 Task: Log work in the project WorldView for the issue 'Develop a new tool for automated testing of webhooks and APIs' spent time as '3w 4d 3h 29m' and remaining time as '4w 1d 14h 17m' and move to top of backlog. Now add the issue to the epic 'Cloud Security Compliance'.
Action: Mouse moved to (93, 155)
Screenshot: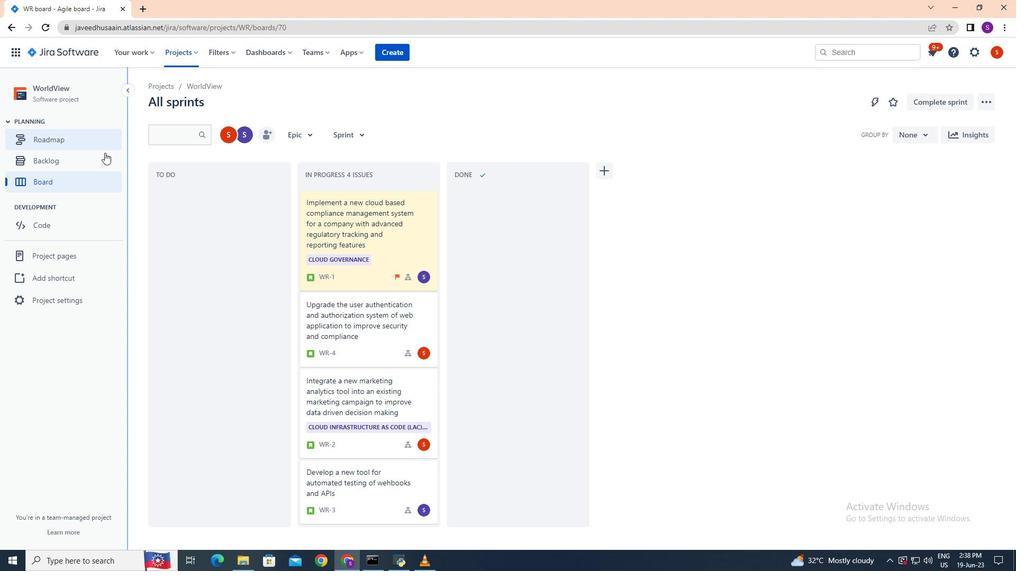 
Action: Mouse pressed left at (93, 155)
Screenshot: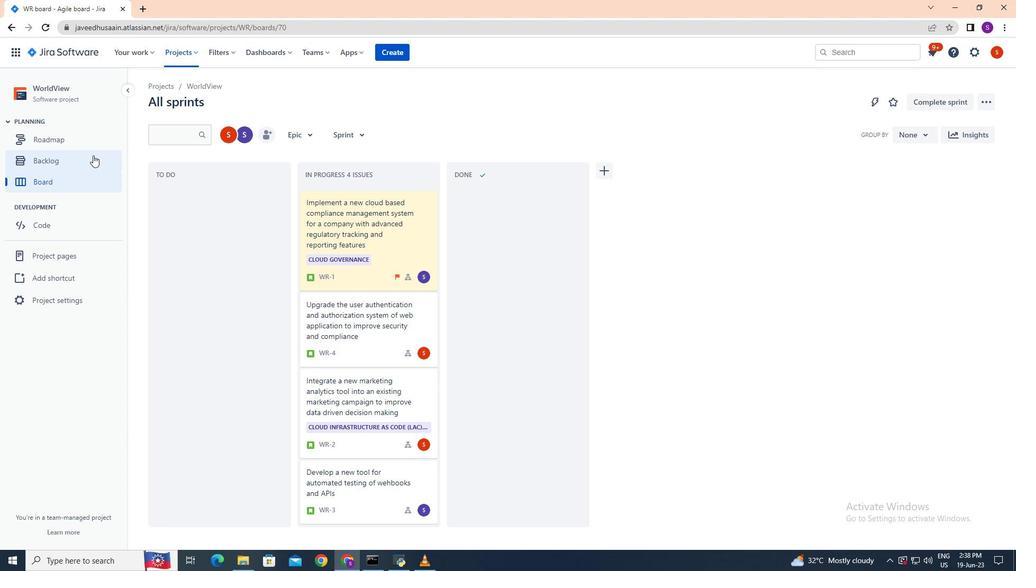 
Action: Mouse moved to (349, 271)
Screenshot: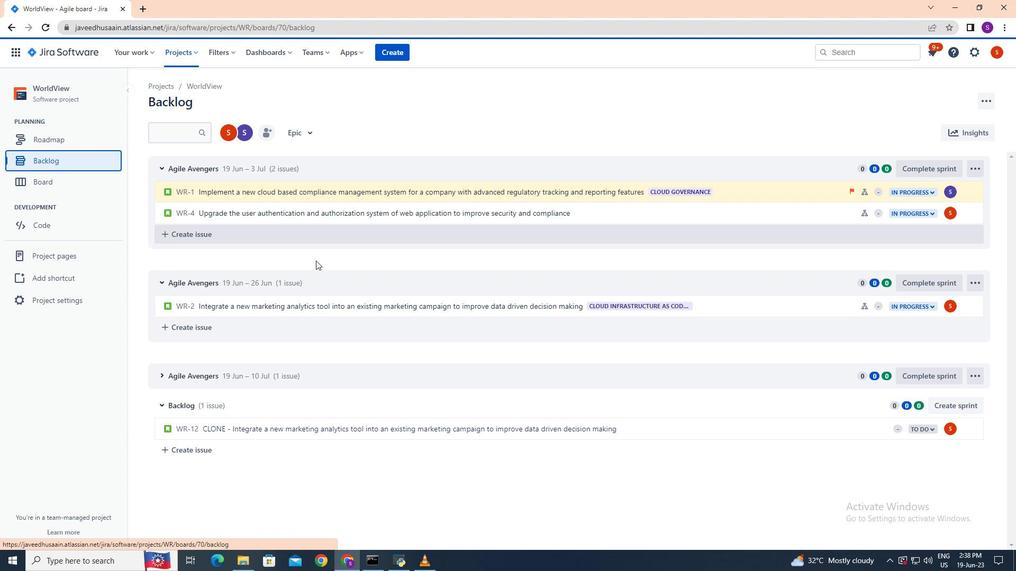 
Action: Mouse scrolled (349, 270) with delta (0, 0)
Screenshot: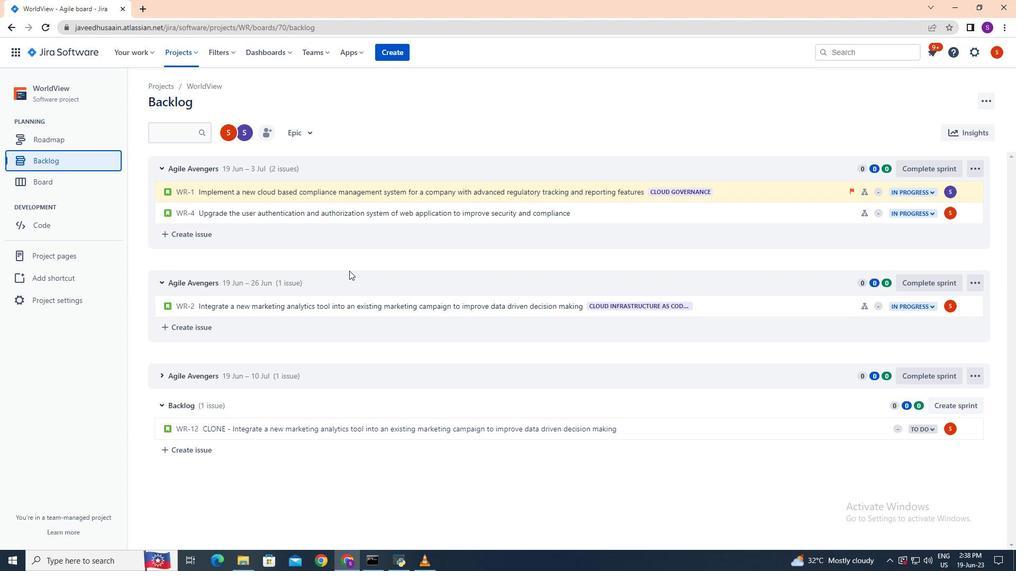 
Action: Mouse scrolled (349, 270) with delta (0, 0)
Screenshot: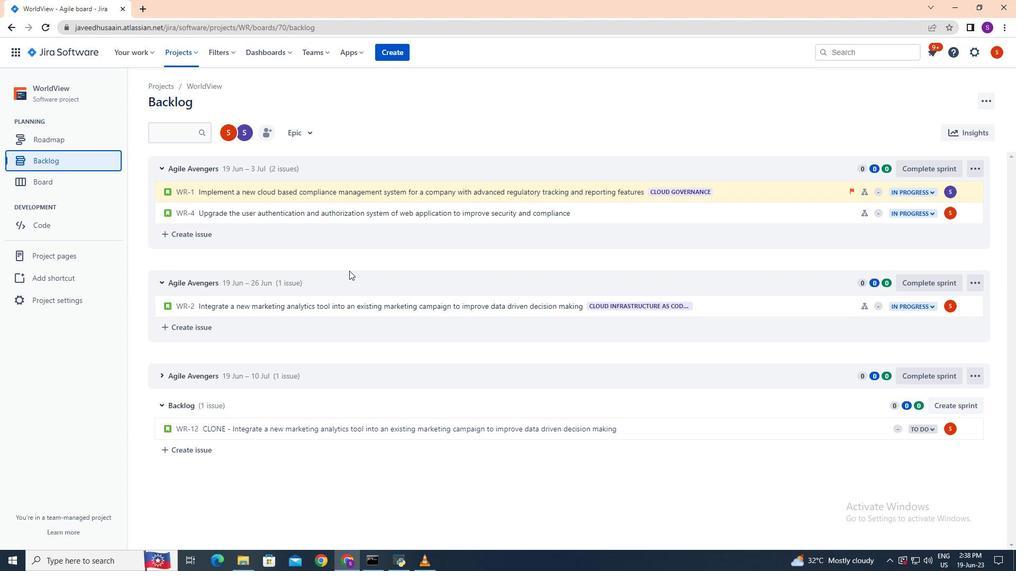
Action: Mouse scrolled (349, 270) with delta (0, 0)
Screenshot: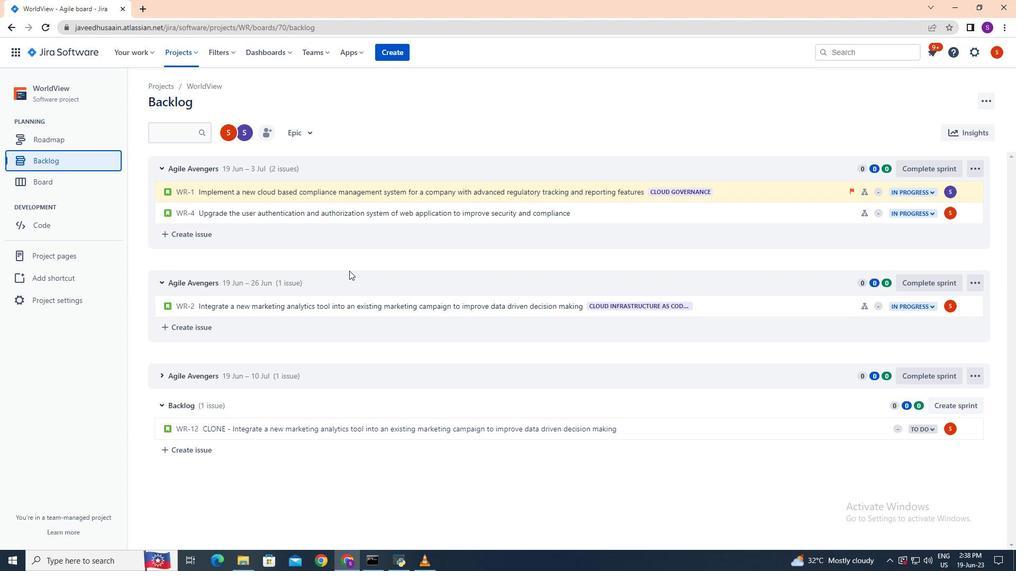 
Action: Mouse scrolled (349, 270) with delta (0, 0)
Screenshot: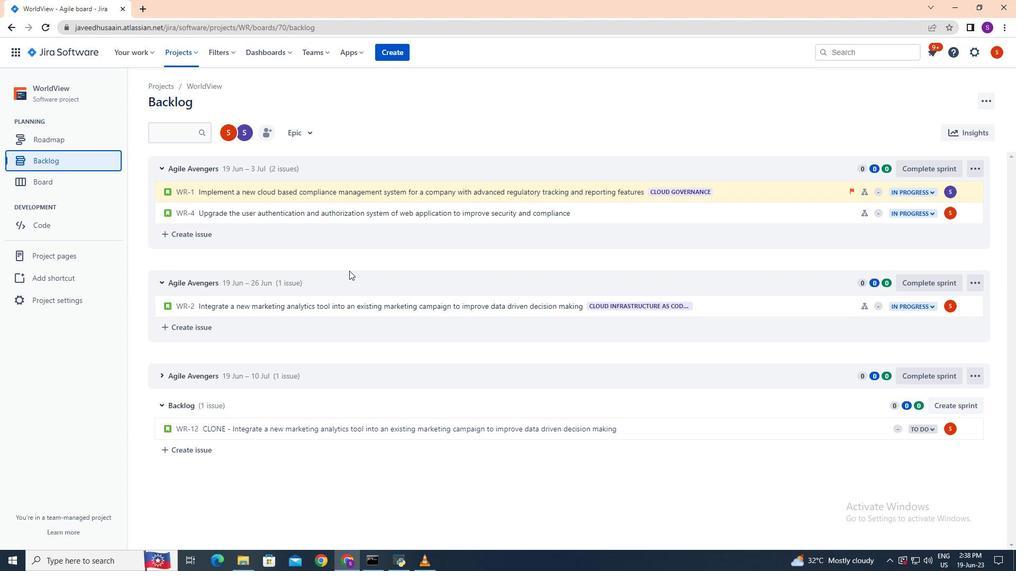 
Action: Mouse moved to (161, 381)
Screenshot: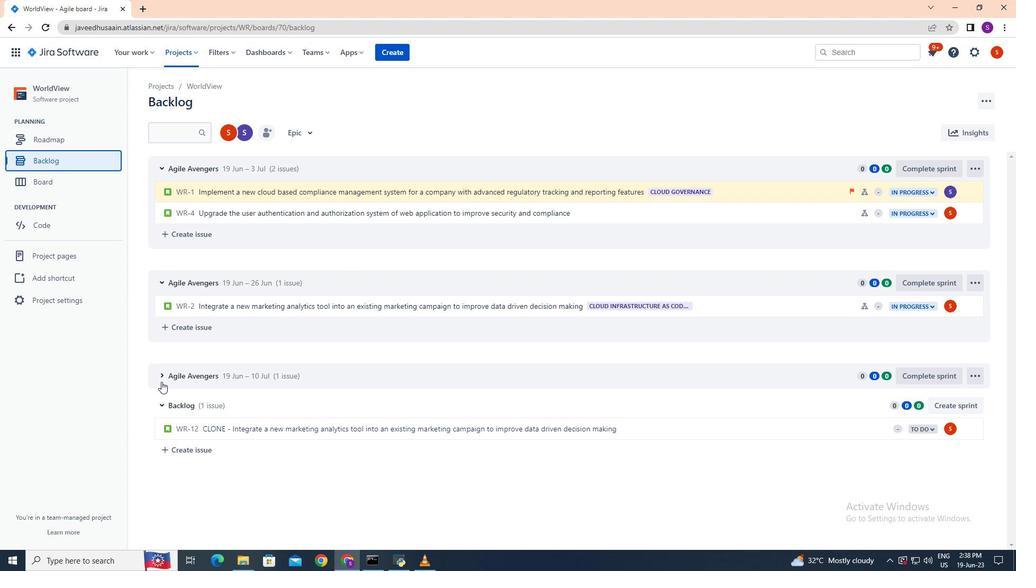 
Action: Mouse pressed left at (161, 381)
Screenshot: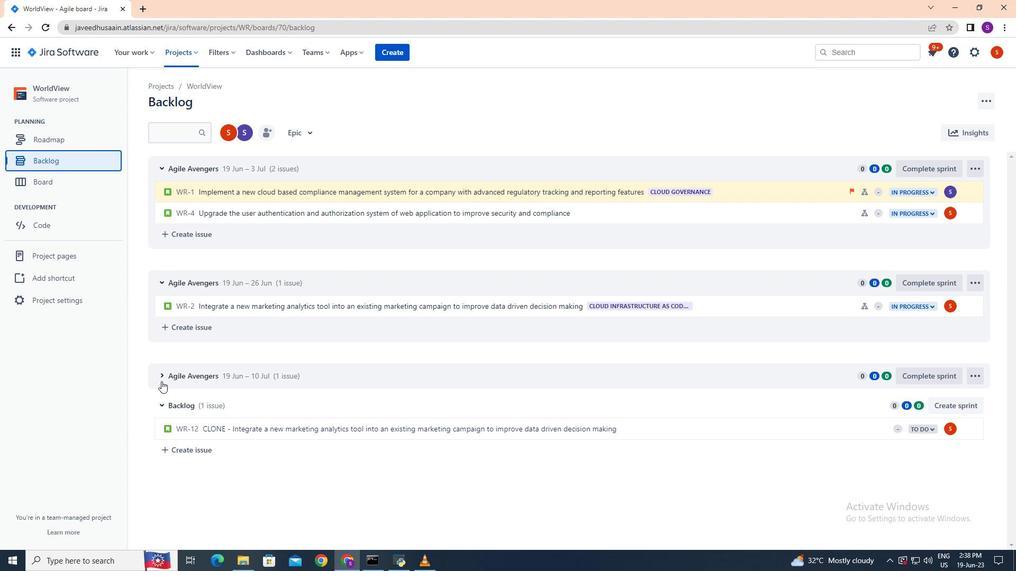 
Action: Mouse moved to (515, 402)
Screenshot: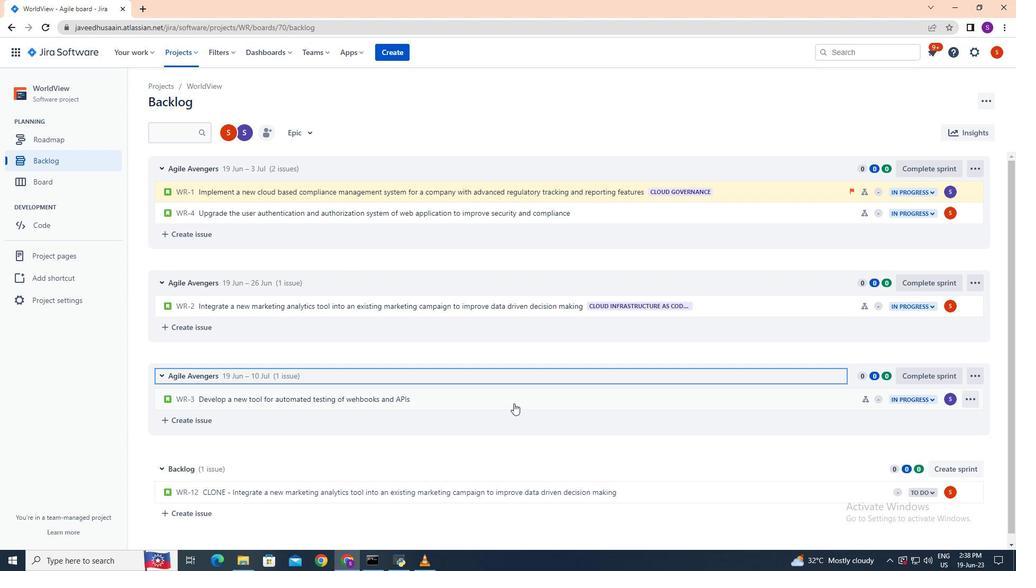 
Action: Mouse pressed left at (515, 402)
Screenshot: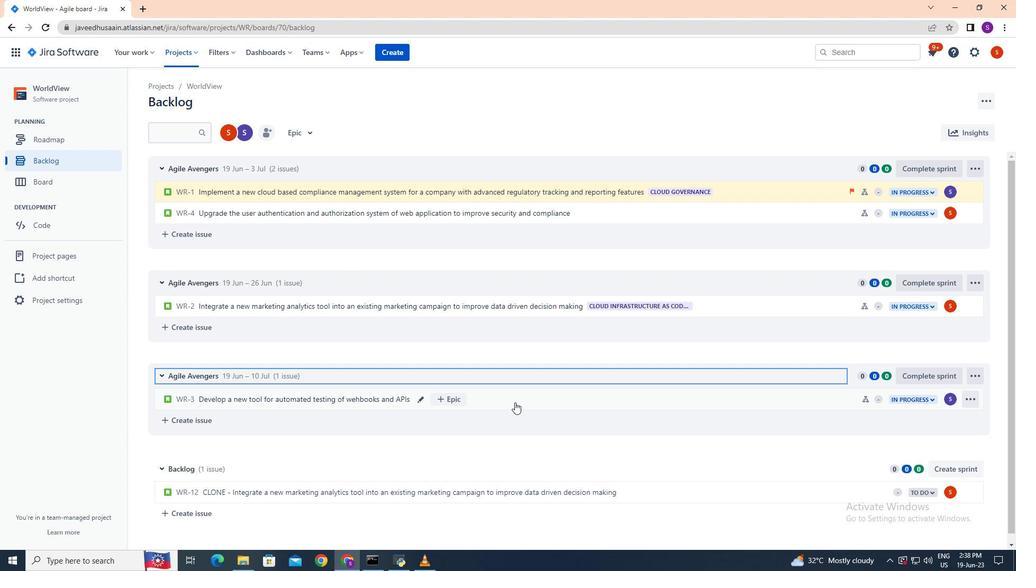 
Action: Mouse moved to (971, 165)
Screenshot: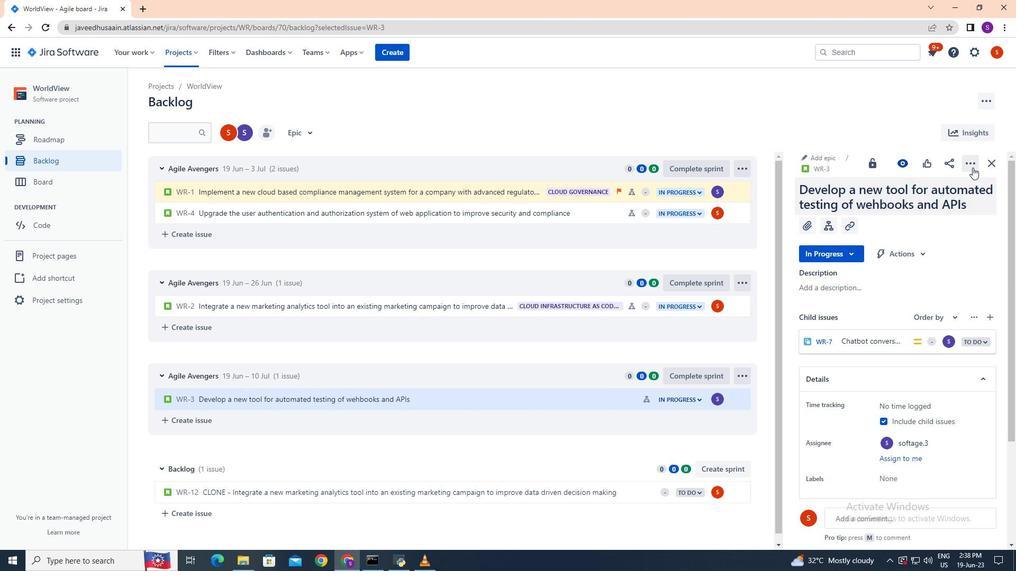 
Action: Mouse pressed left at (971, 165)
Screenshot: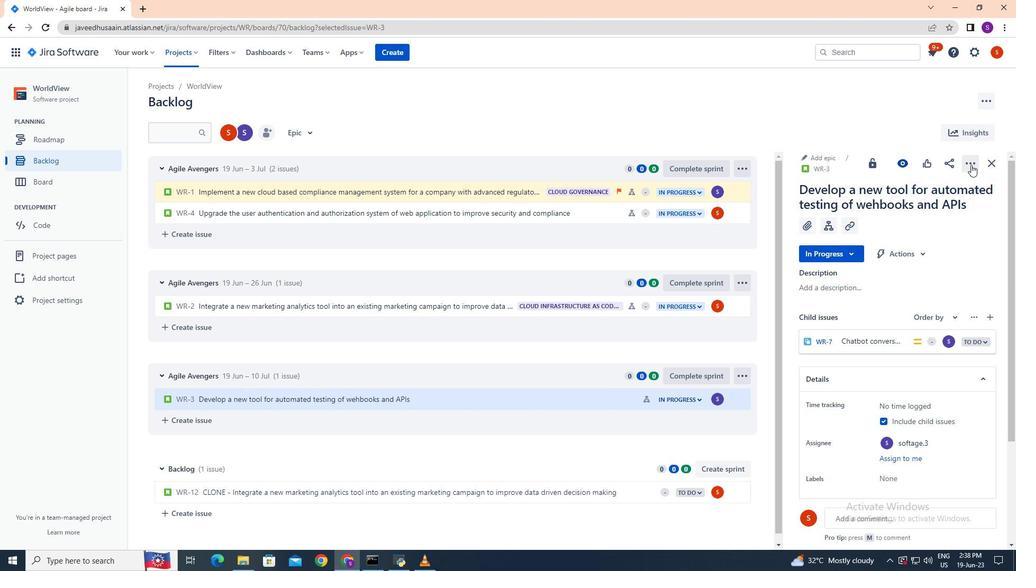 
Action: Mouse moved to (949, 192)
Screenshot: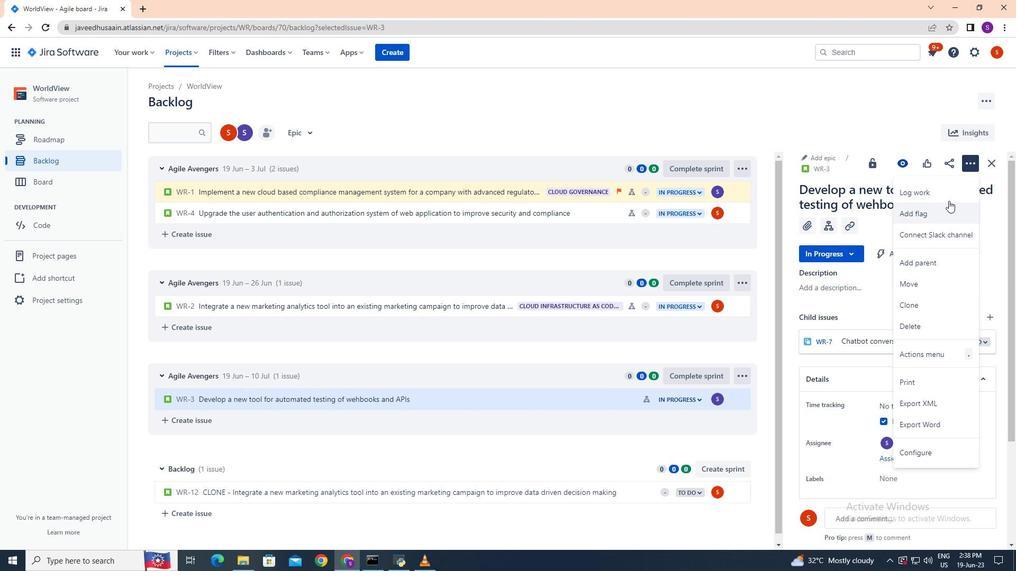 
Action: Mouse pressed left at (949, 192)
Screenshot: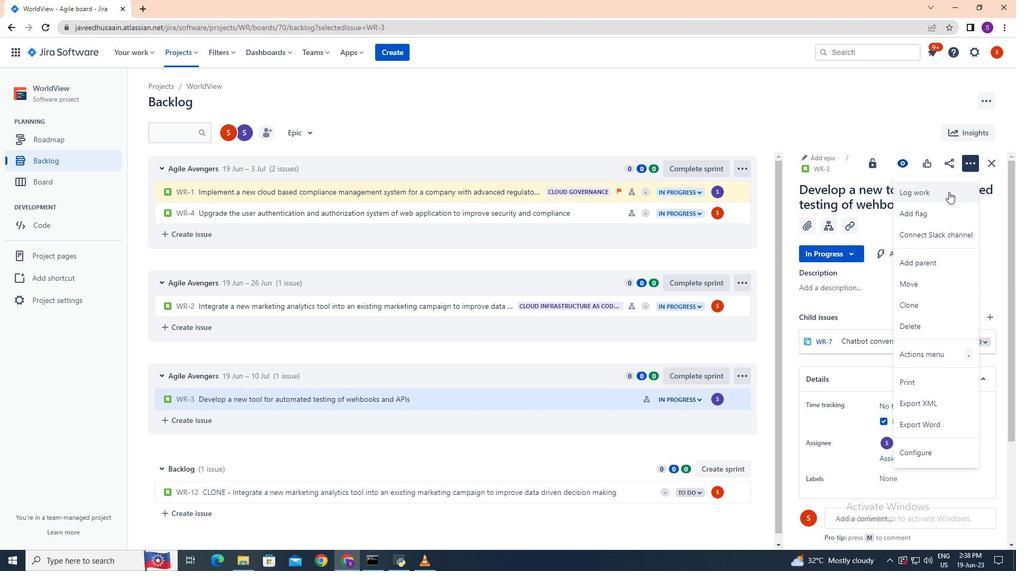 
Action: Key pressed 3w<Key.space>4d<Key.space>3h<Key.space>29m
Screenshot: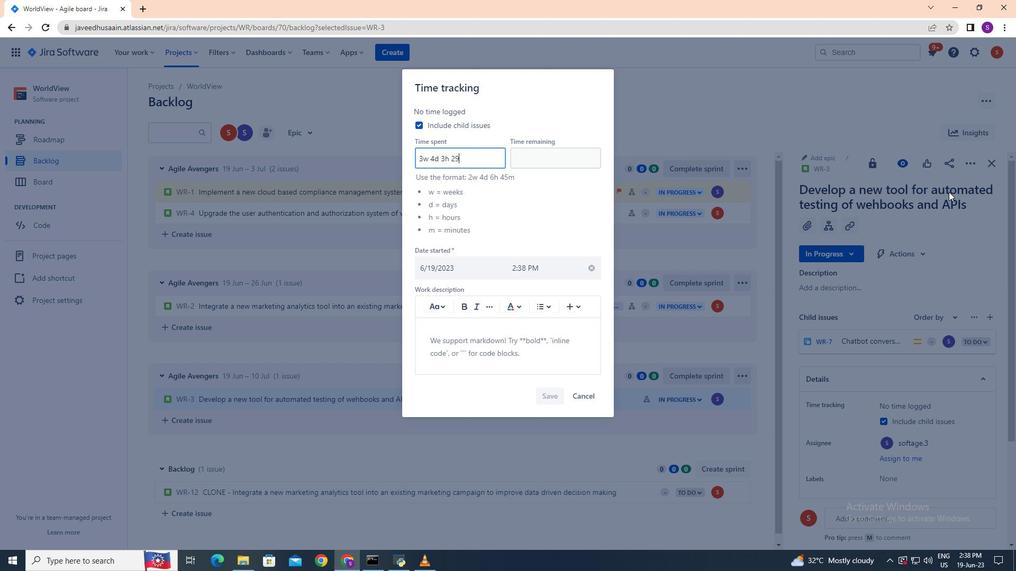 
Action: Mouse moved to (569, 155)
Screenshot: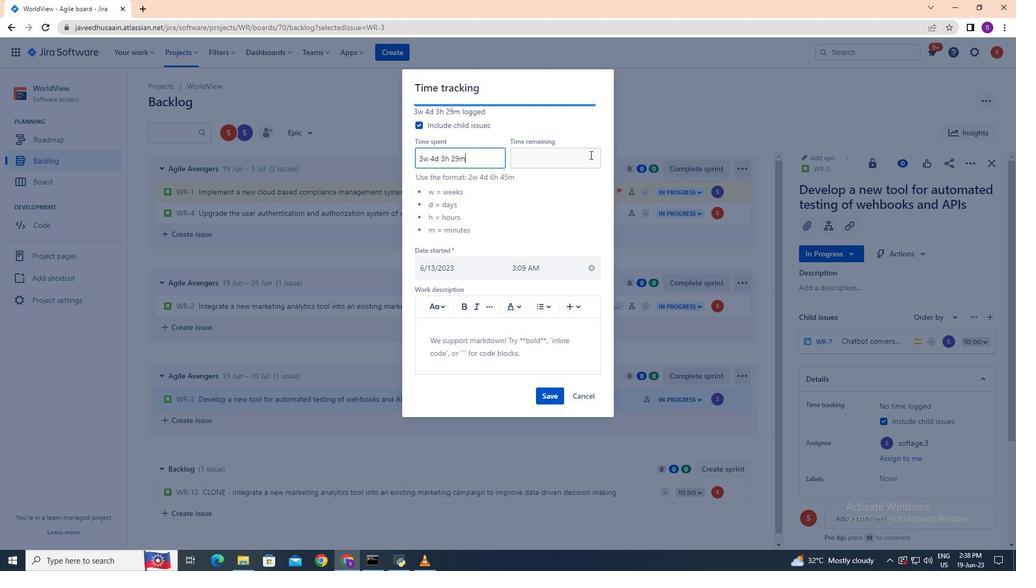 
Action: Mouse pressed left at (569, 155)
Screenshot: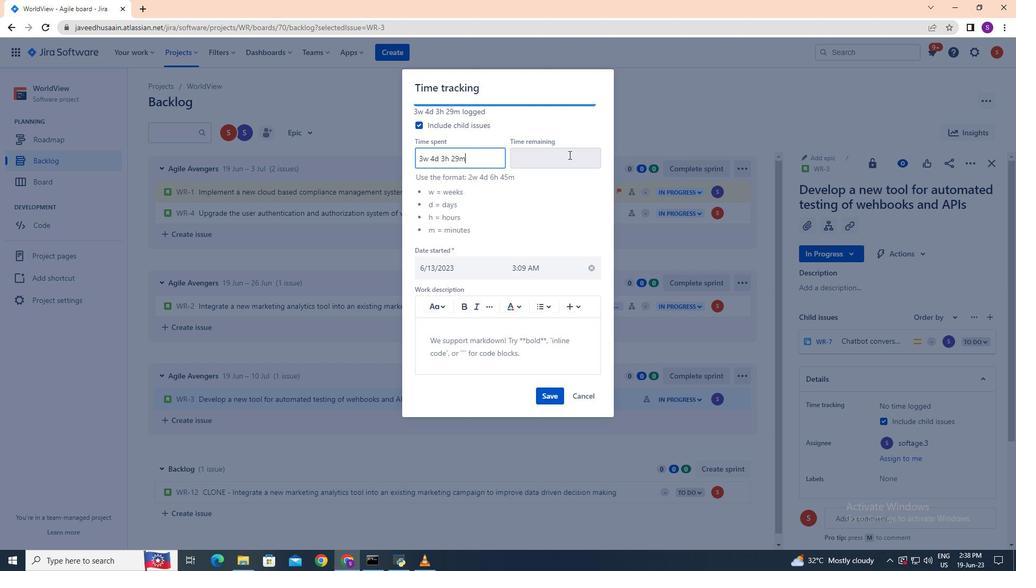 
Action: Key pressed 4w<Key.space>1d<Key.space>14h<Key.space>17m
Screenshot: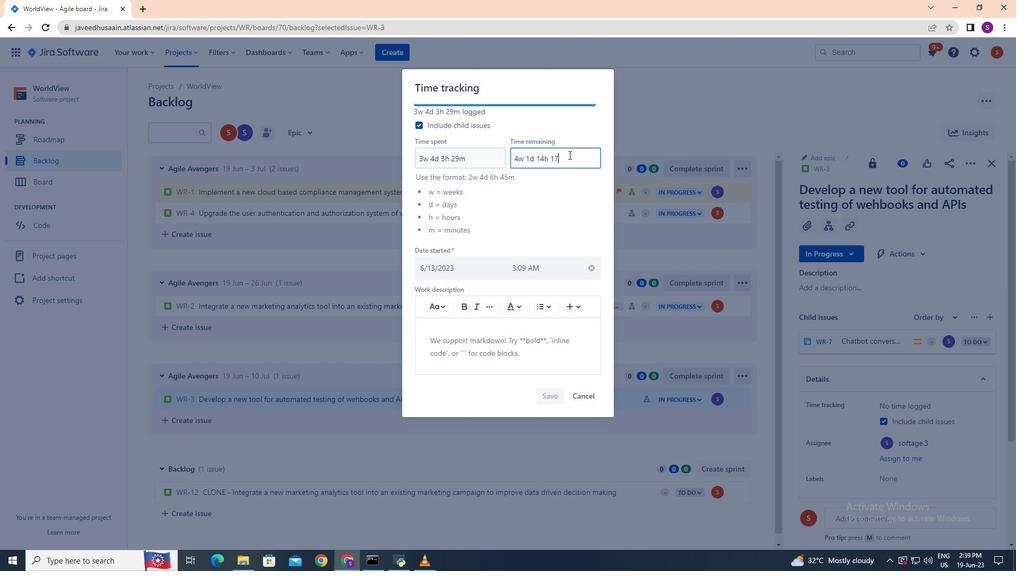 
Action: Mouse moved to (546, 393)
Screenshot: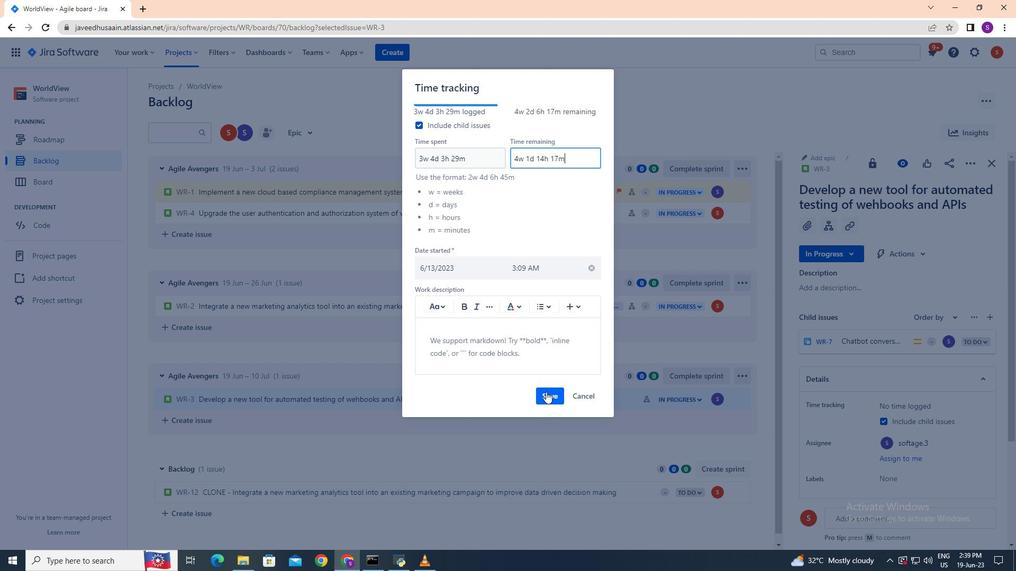 
Action: Mouse pressed left at (546, 393)
Screenshot: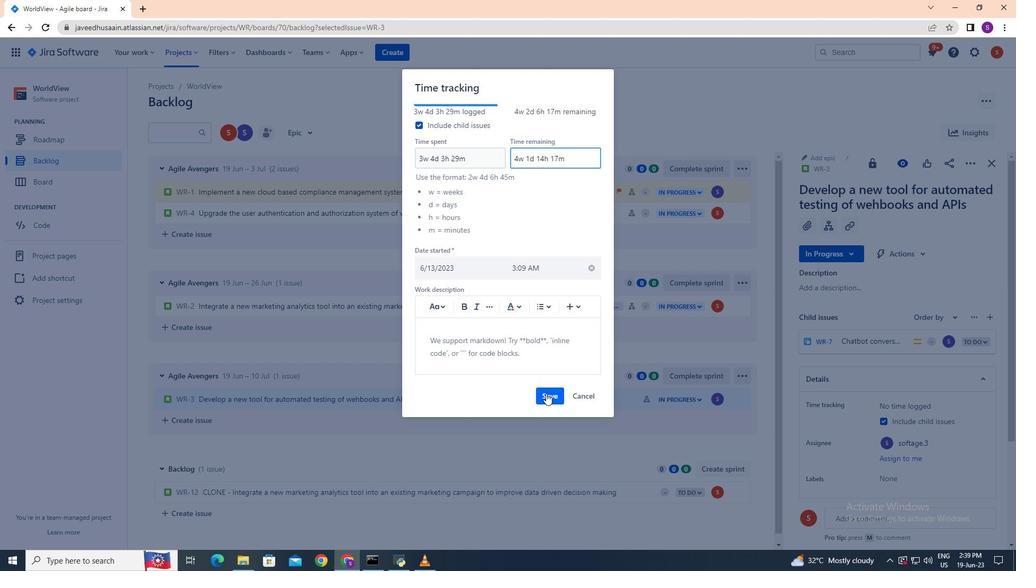 
Action: Mouse moved to (738, 394)
Screenshot: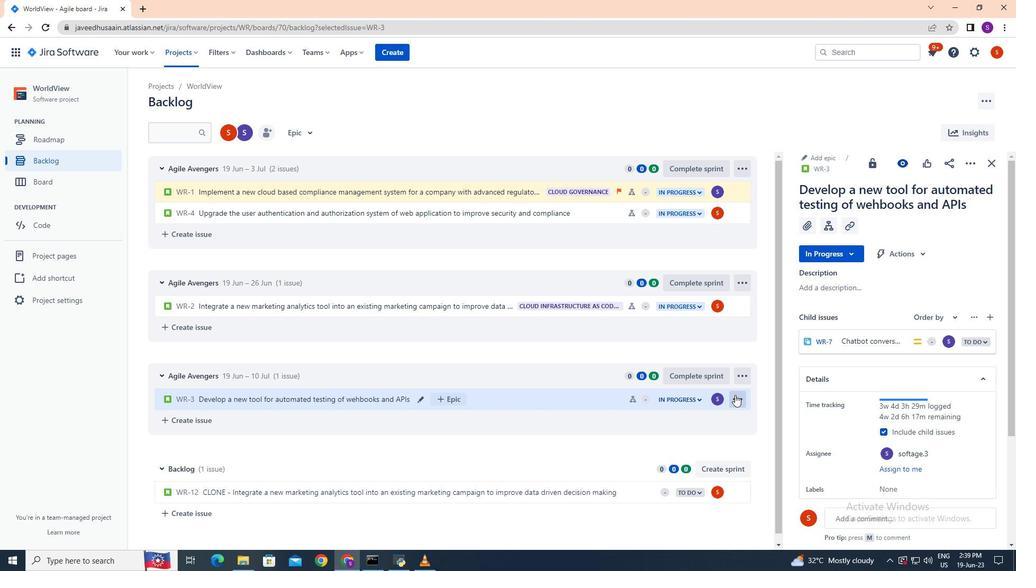 
Action: Mouse pressed left at (738, 394)
Screenshot: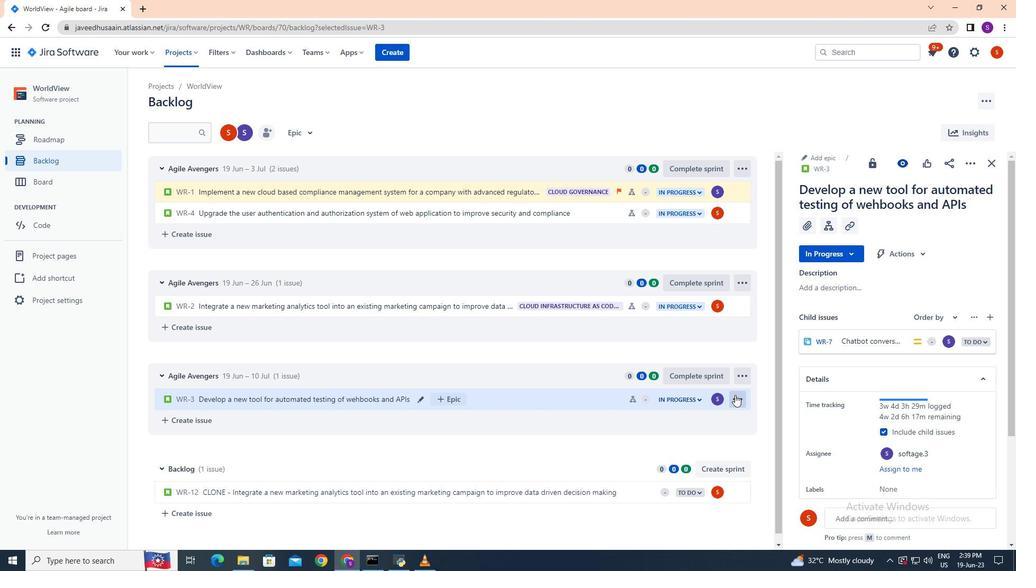 
Action: Mouse moved to (724, 361)
Screenshot: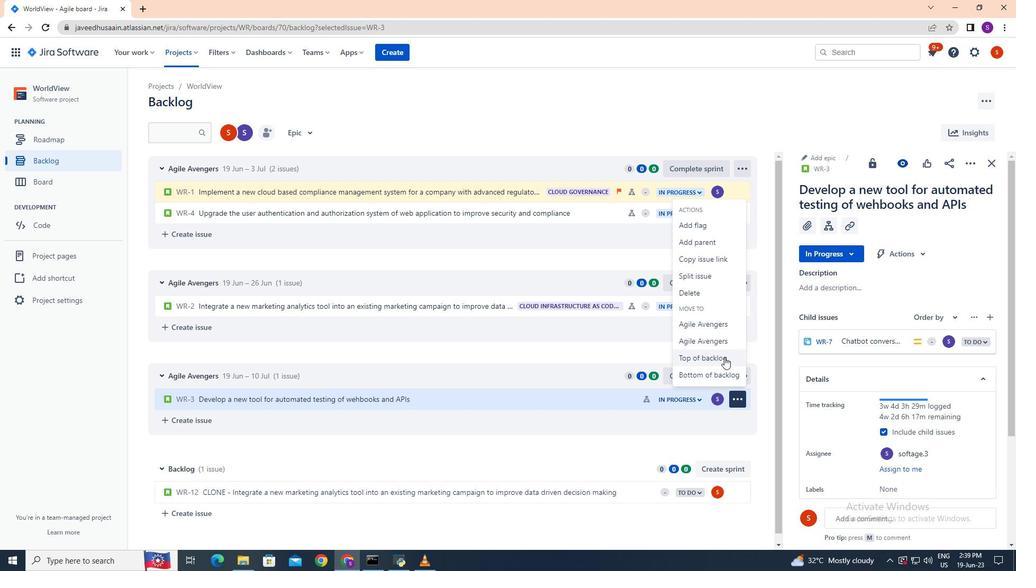 
Action: Mouse pressed left at (724, 361)
Screenshot: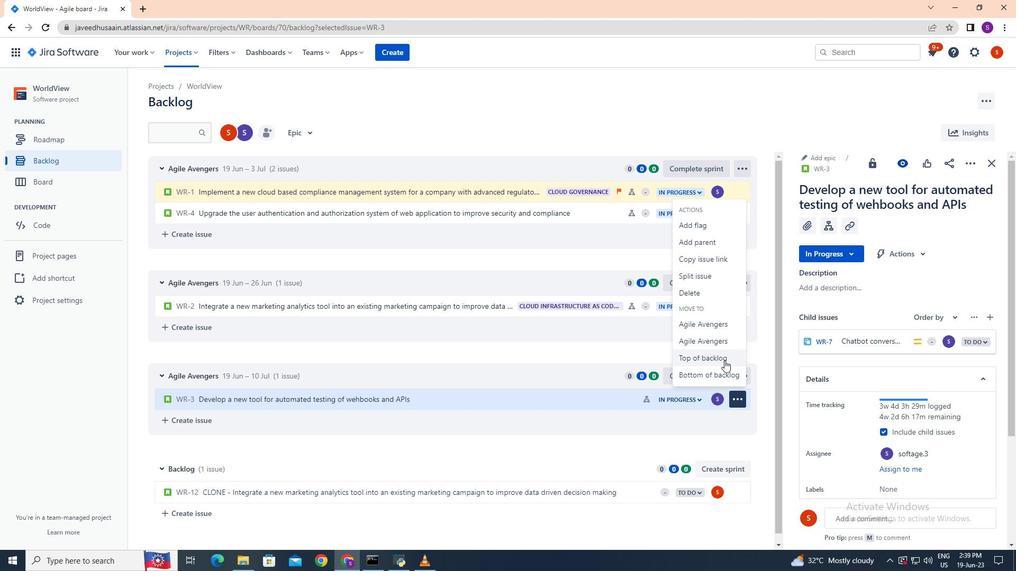 
Action: Mouse moved to (536, 173)
Screenshot: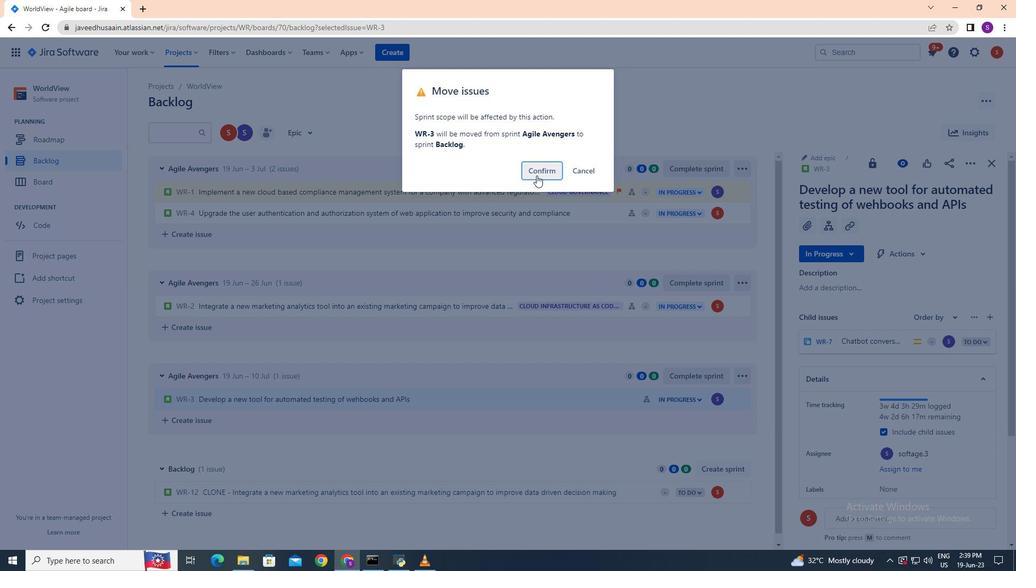 
Action: Mouse pressed left at (536, 173)
Screenshot: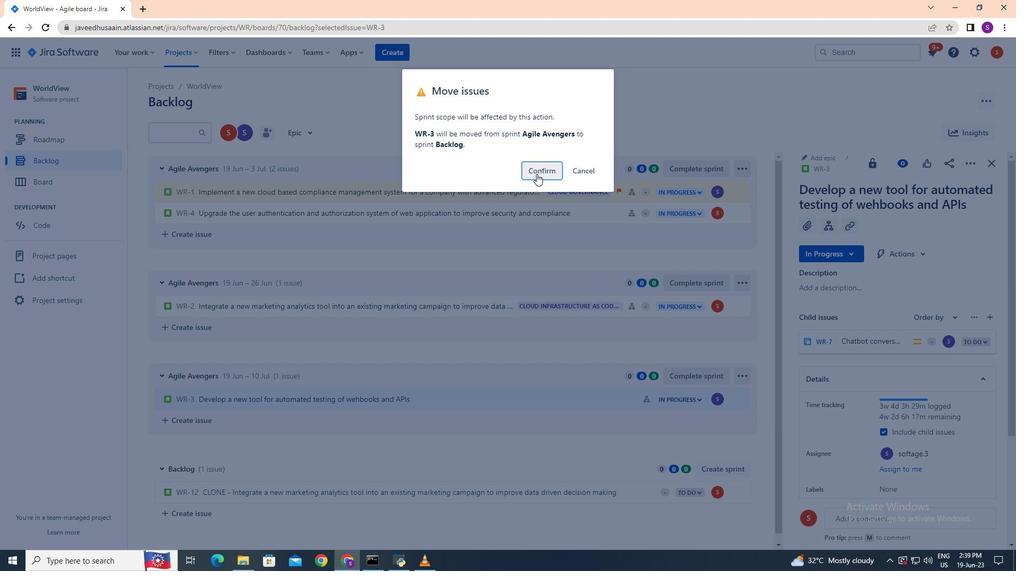 
Action: Mouse moved to (517, 437)
Screenshot: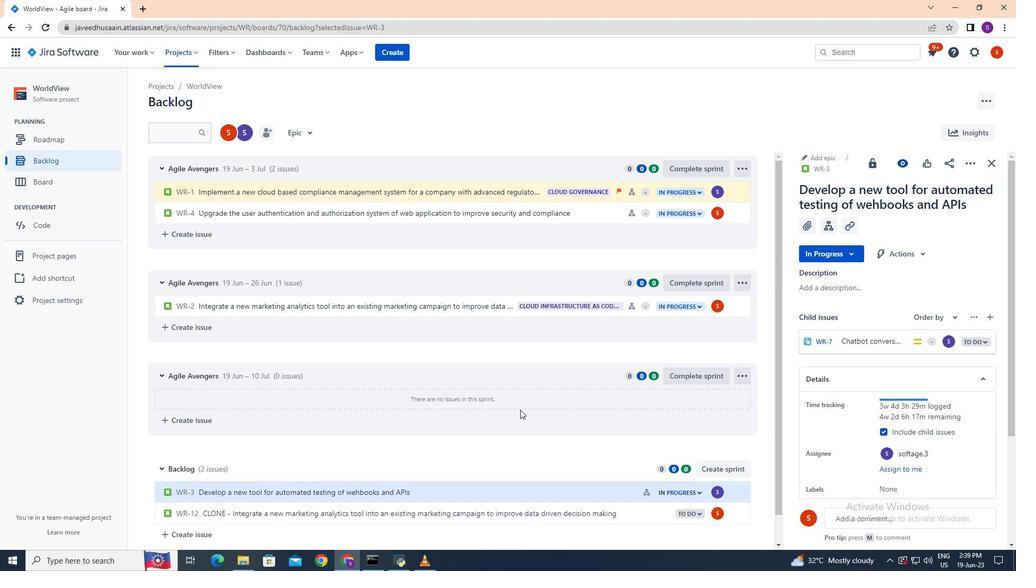 
Action: Mouse scrolled (517, 437) with delta (0, 0)
Screenshot: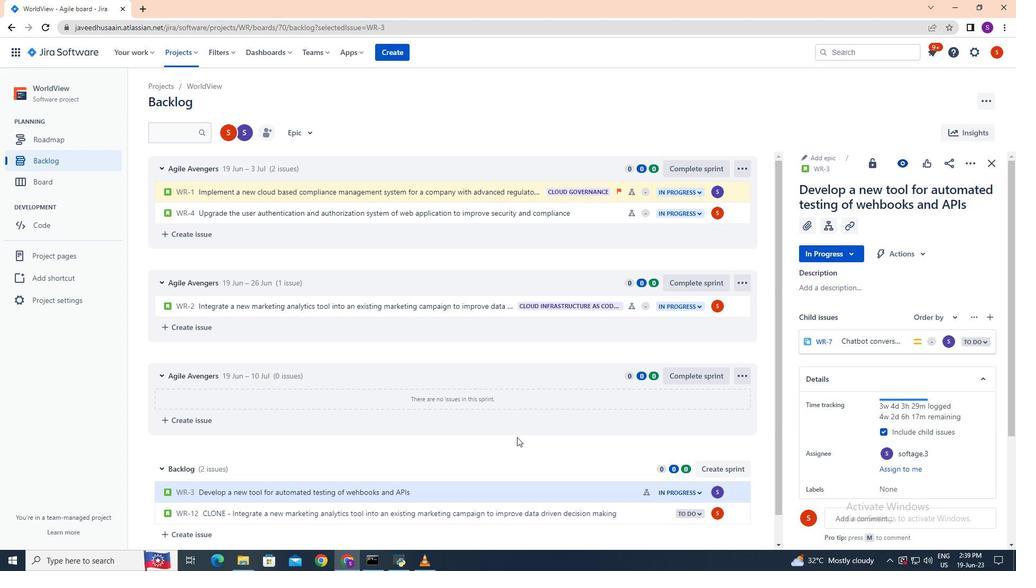 
Action: Mouse moved to (444, 461)
Screenshot: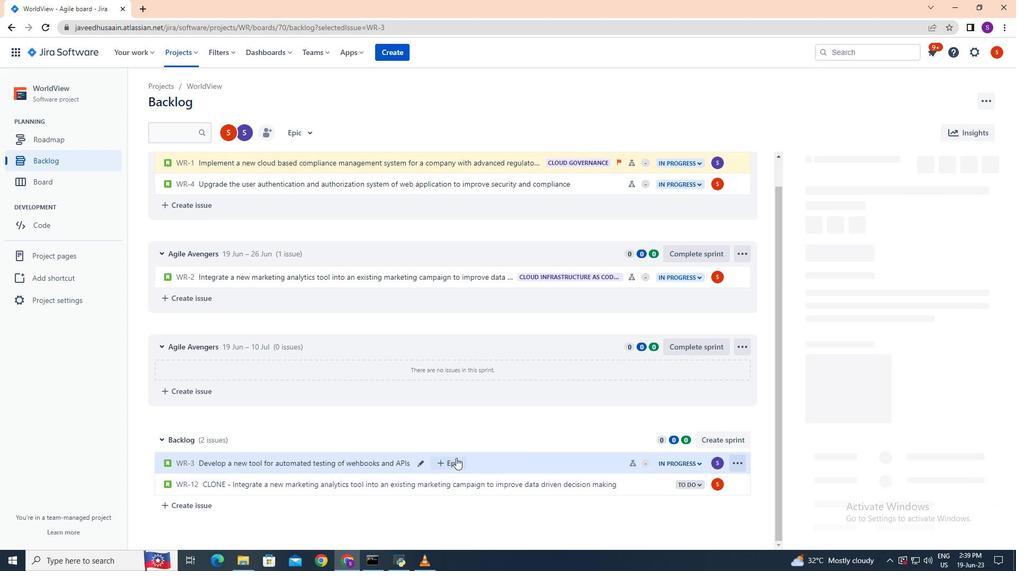 
Action: Mouse pressed left at (444, 461)
Screenshot: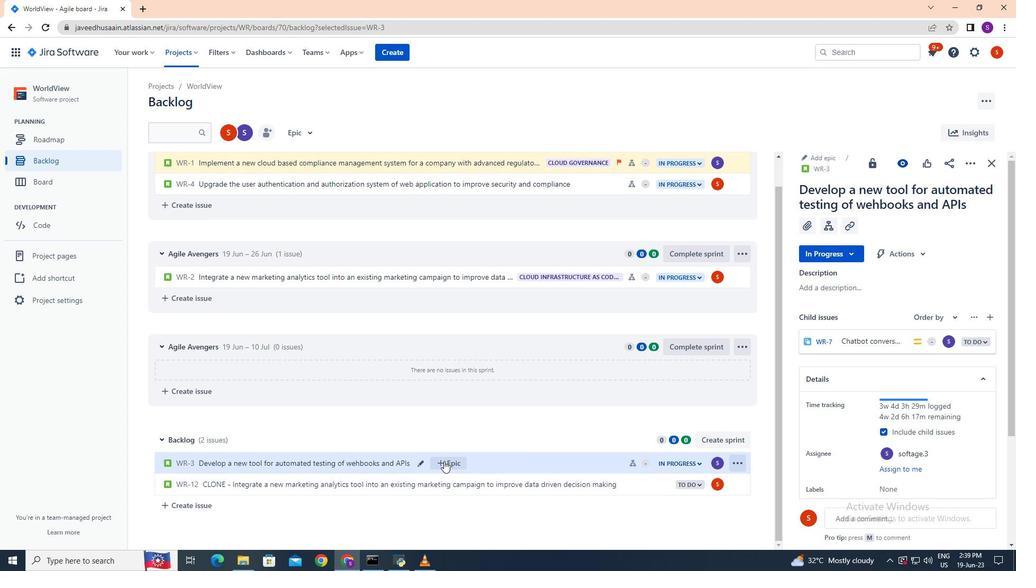 
Action: Mouse moved to (445, 462)
Screenshot: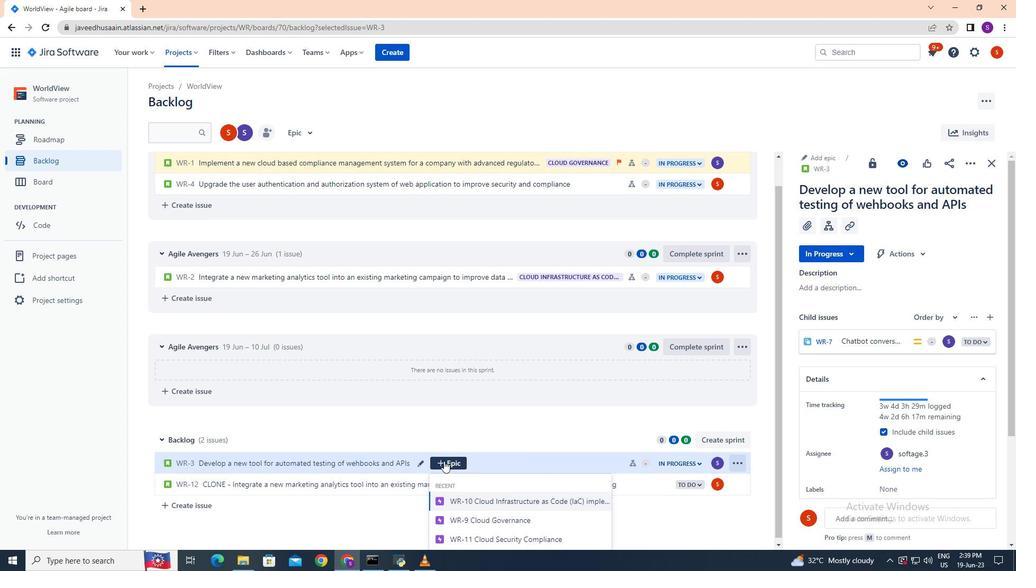 
Action: Mouse scrolled (445, 462) with delta (0, 0)
Screenshot: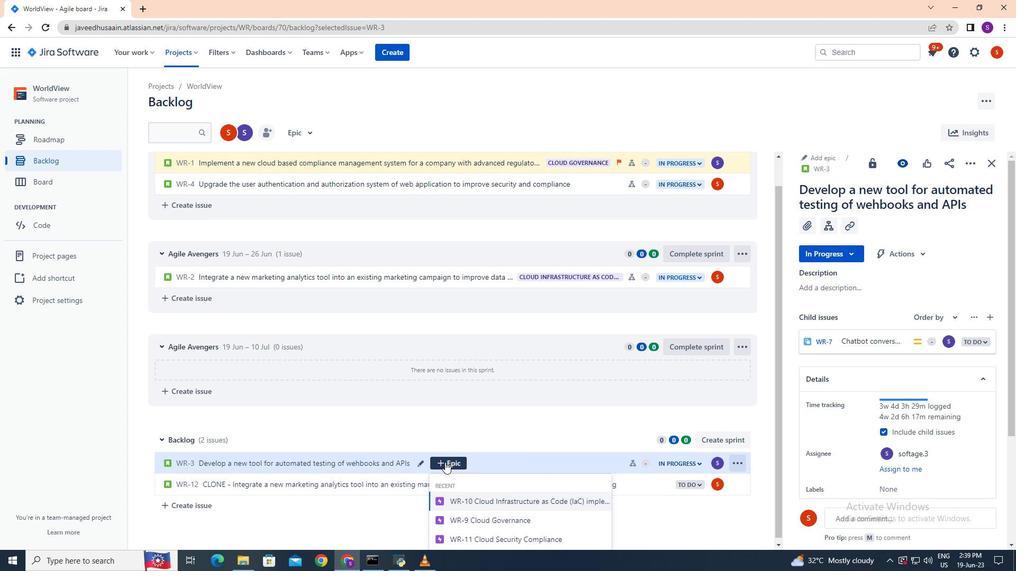 
Action: Mouse moved to (459, 464)
Screenshot: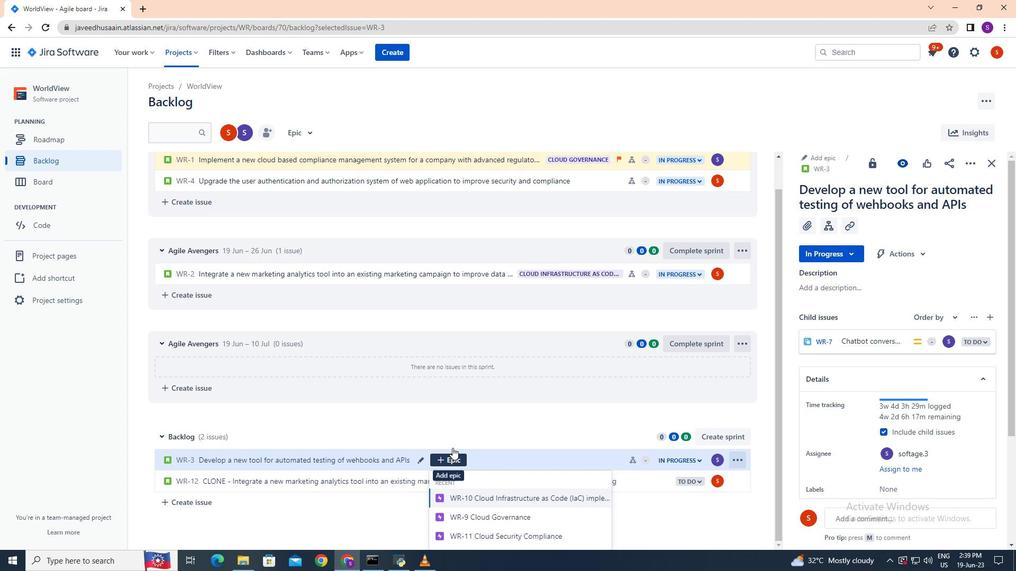 
Action: Mouse scrolled (459, 464) with delta (0, 0)
Screenshot: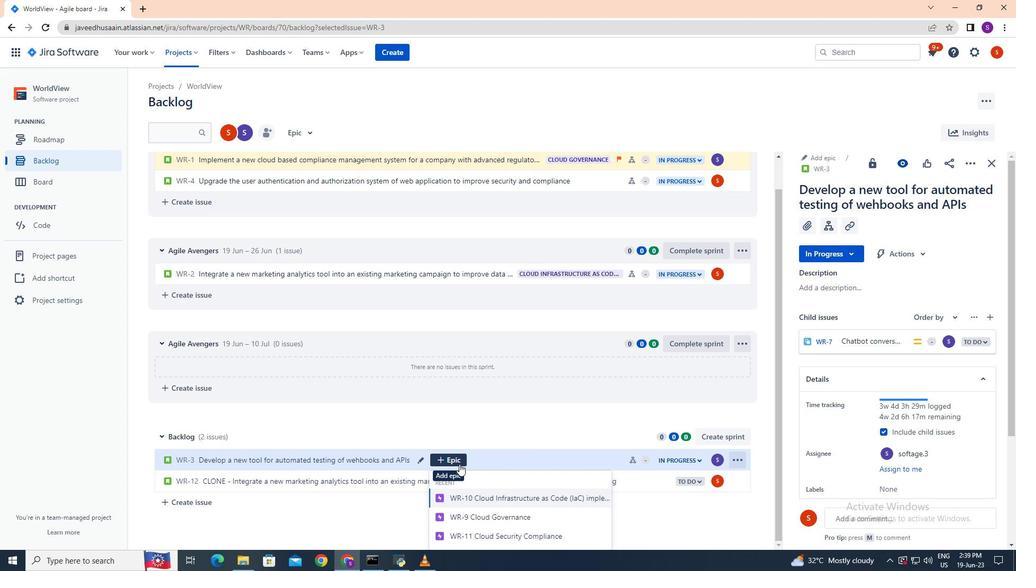 
Action: Mouse moved to (460, 465)
Screenshot: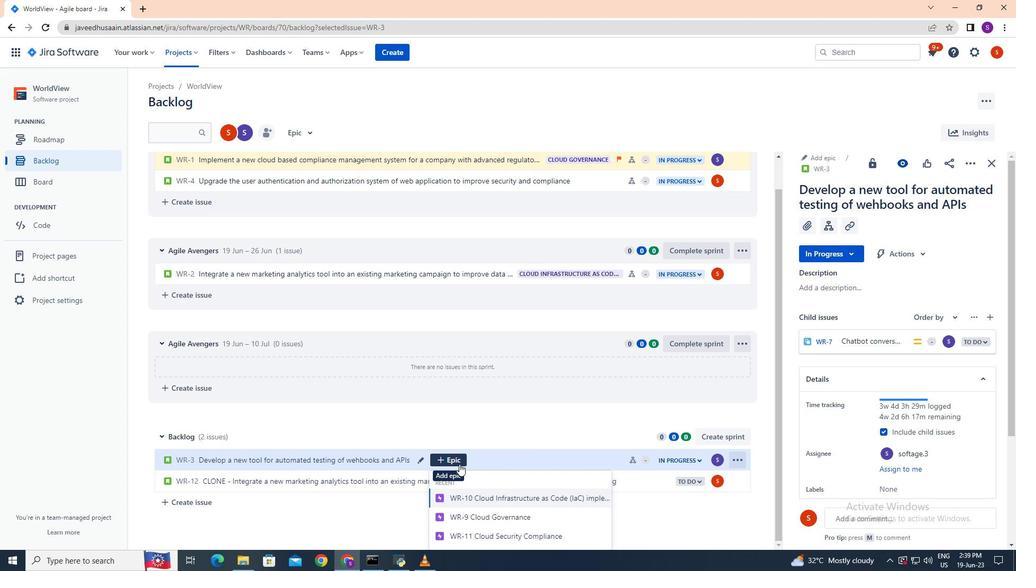 
Action: Mouse scrolled (460, 464) with delta (0, 0)
Screenshot: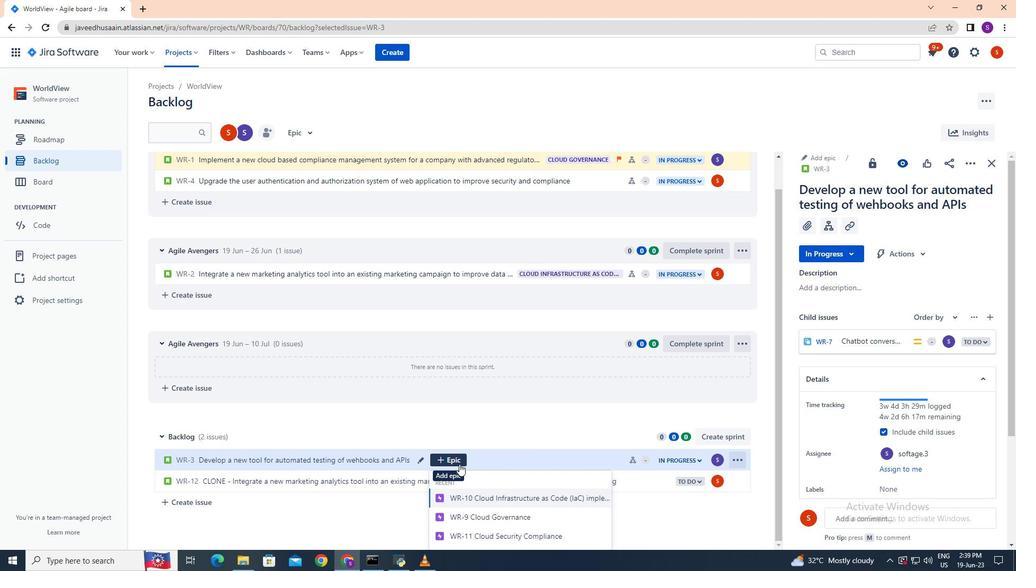 
Action: Mouse moved to (460, 465)
Screenshot: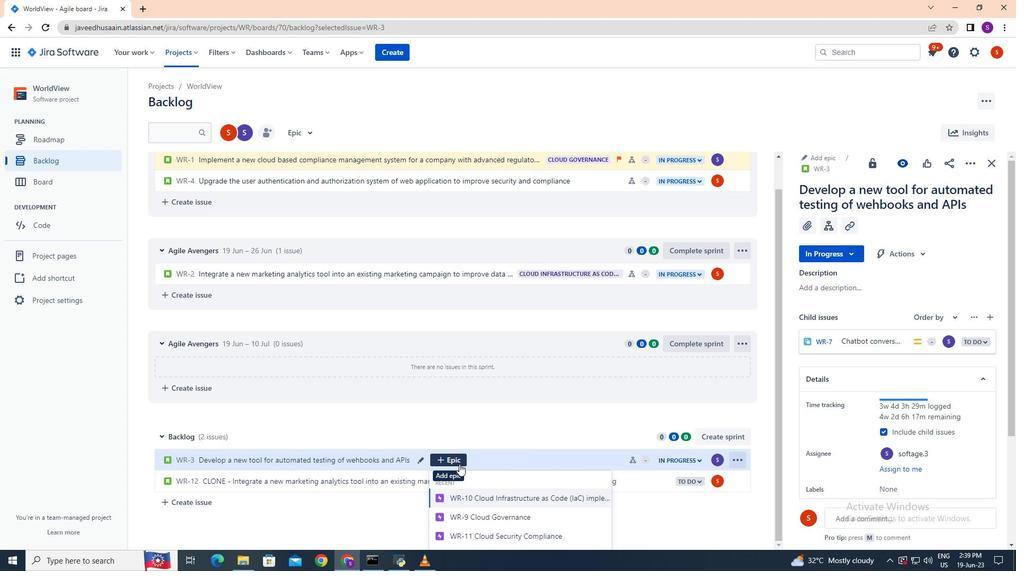 
Action: Mouse scrolled (460, 464) with delta (0, 0)
Screenshot: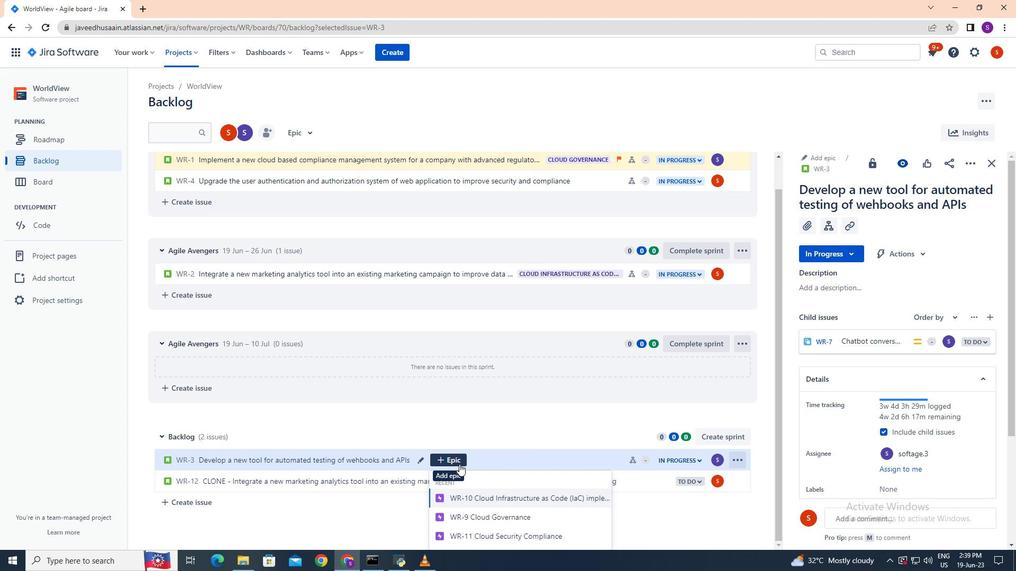
Action: Mouse moved to (501, 538)
Screenshot: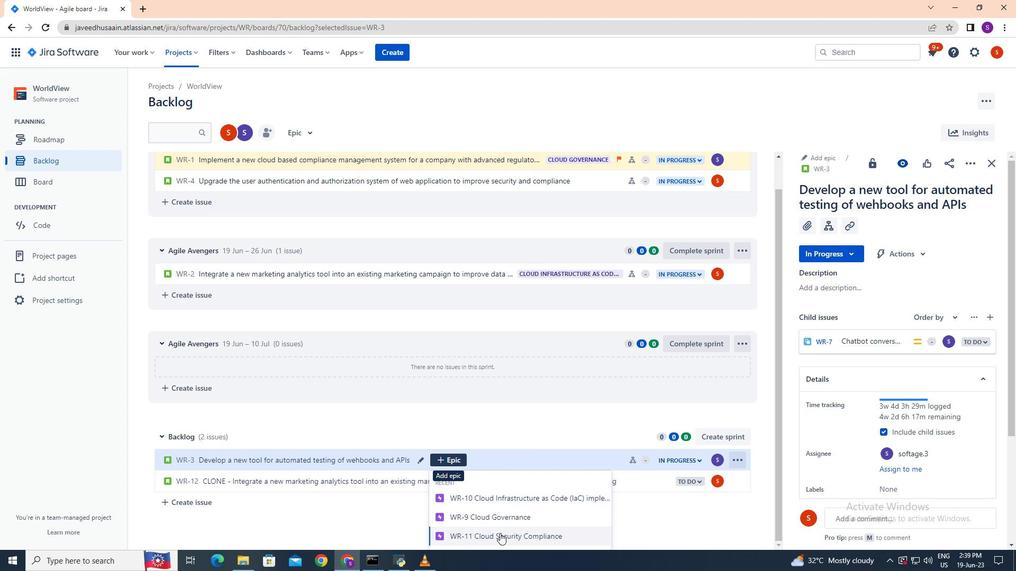 
Action: Mouse pressed left at (501, 538)
Screenshot: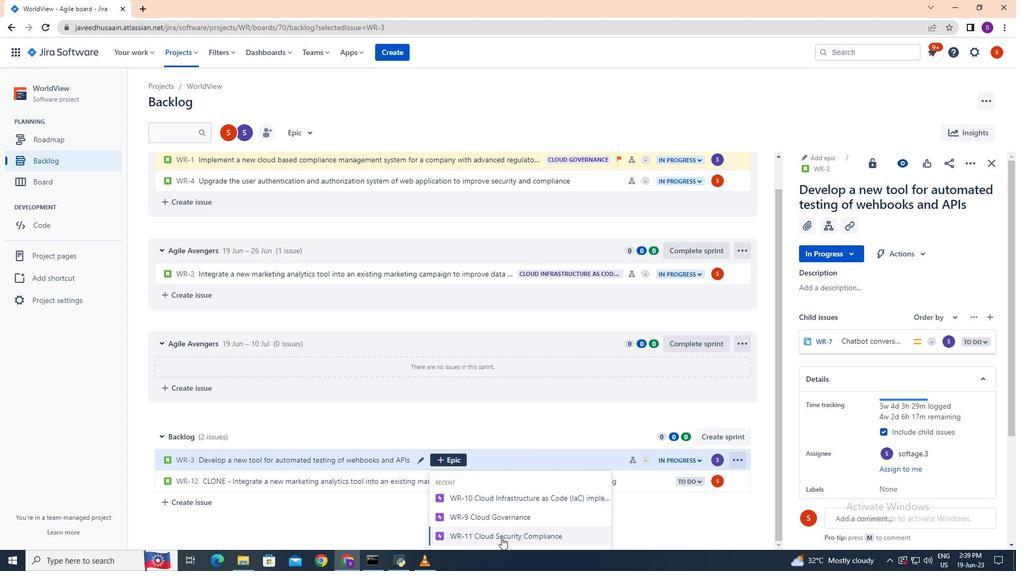 
